 Task: Look for space in Tlalnepantla, Mexico from 9th June, 2023 to 16th June, 2023 for 2 adults in price range Rs.8000 to Rs.16000. Place can be entire place with 2 bedrooms having 2 beds and 1 bathroom. Property type can be house, flat, guest house. Booking option can be shelf check-in. Required host language is English.
Action: Mouse moved to (437, 82)
Screenshot: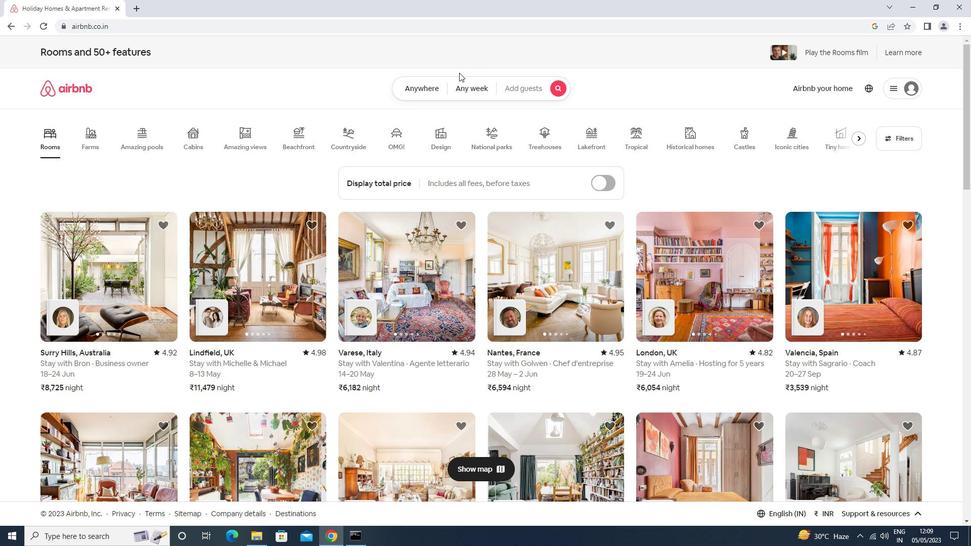 
Action: Mouse pressed left at (437, 82)
Screenshot: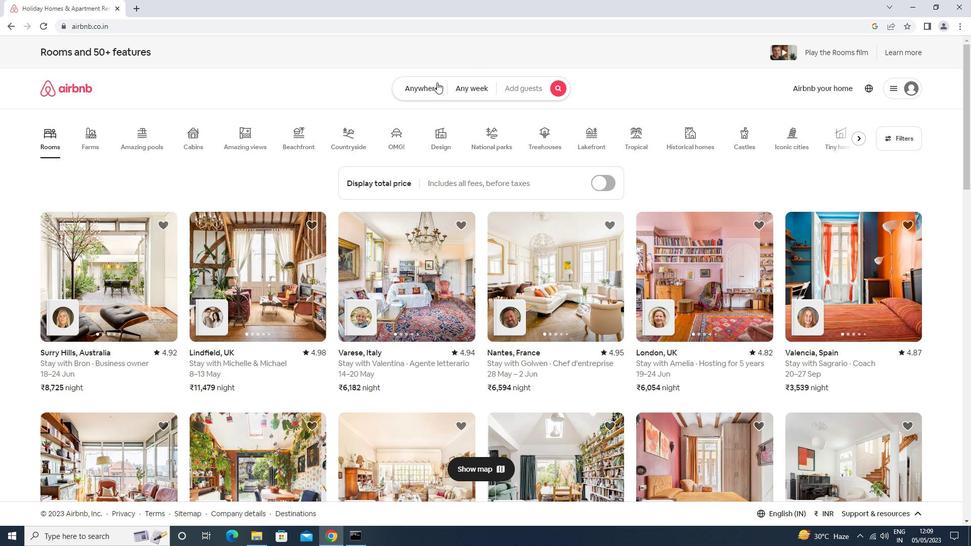 
Action: Mouse moved to (378, 118)
Screenshot: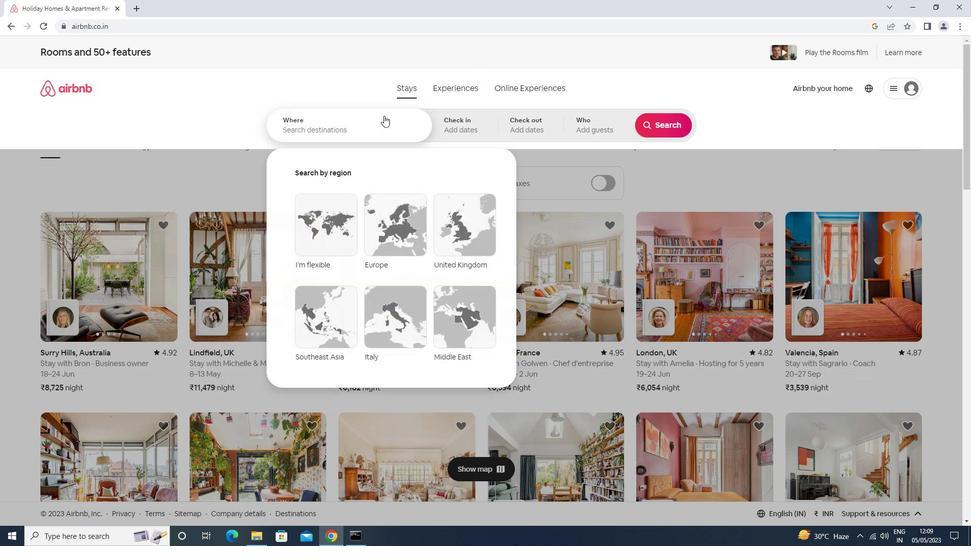 
Action: Mouse pressed left at (378, 118)
Screenshot: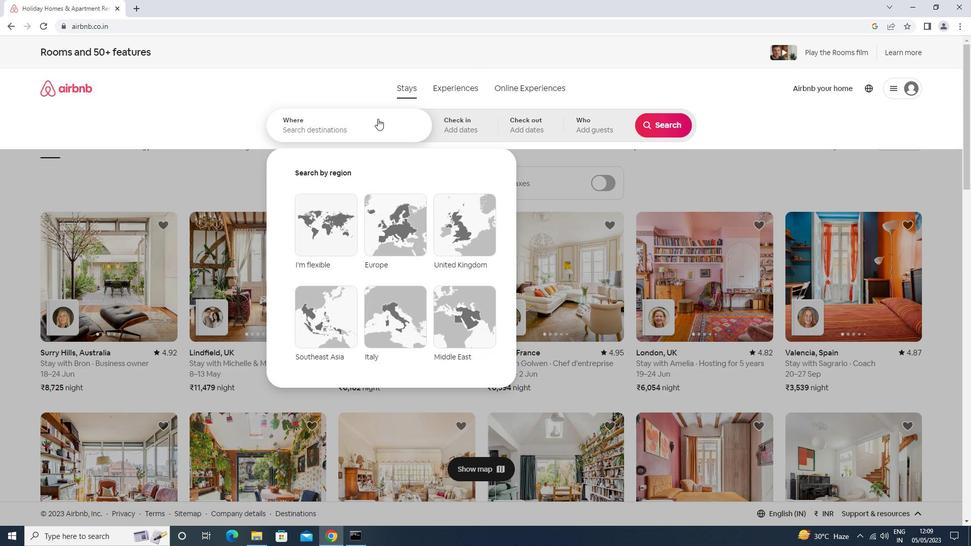 
Action: Key pressed tlaln<Key.down><Key.enter>
Screenshot: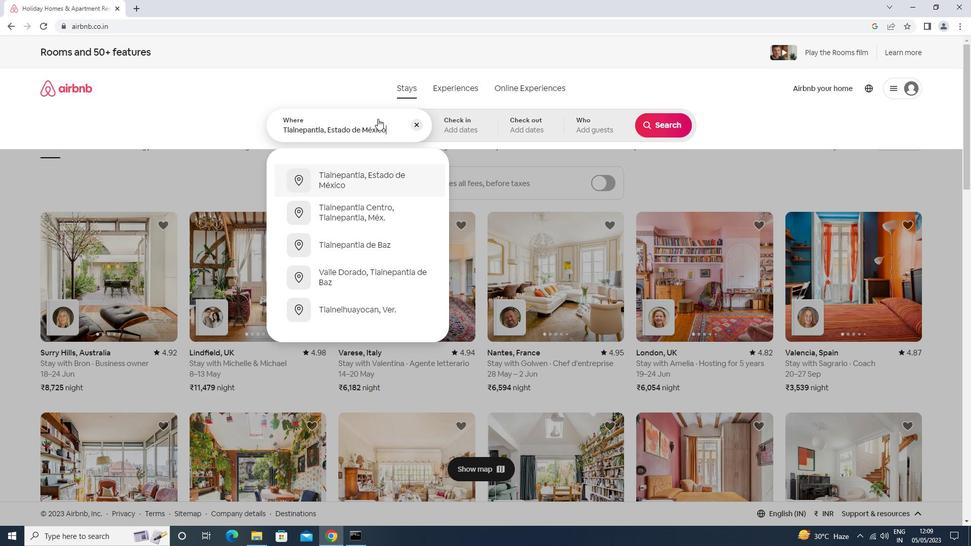 
Action: Mouse moved to (630, 270)
Screenshot: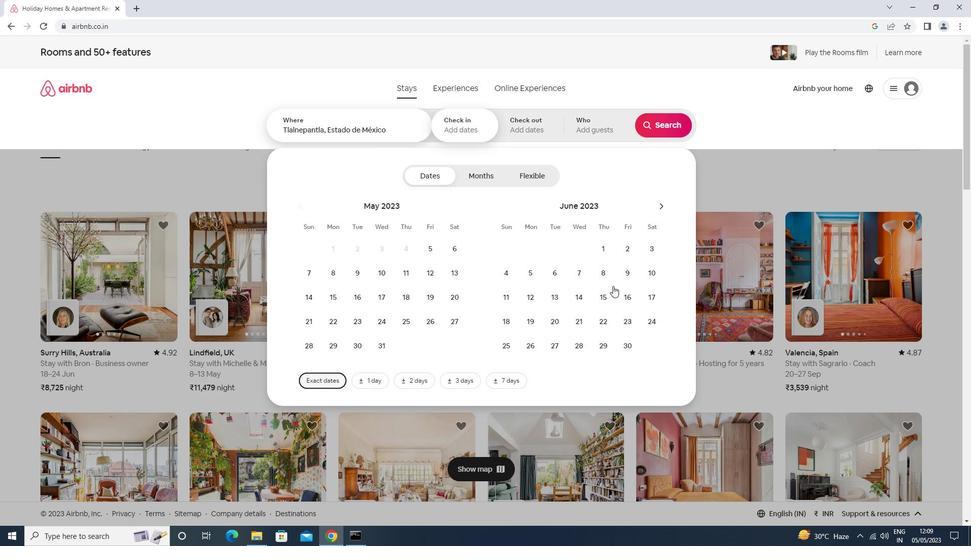 
Action: Mouse pressed left at (630, 270)
Screenshot: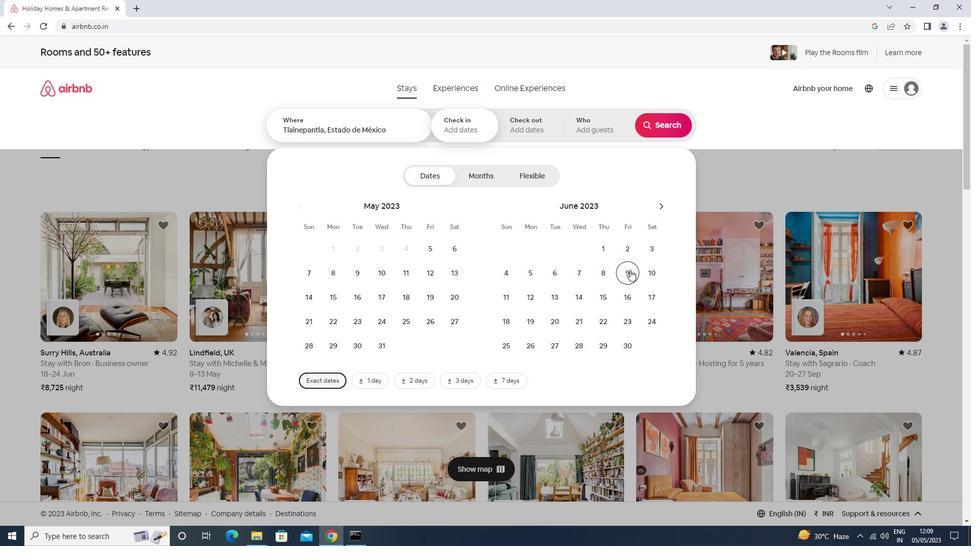 
Action: Mouse moved to (629, 298)
Screenshot: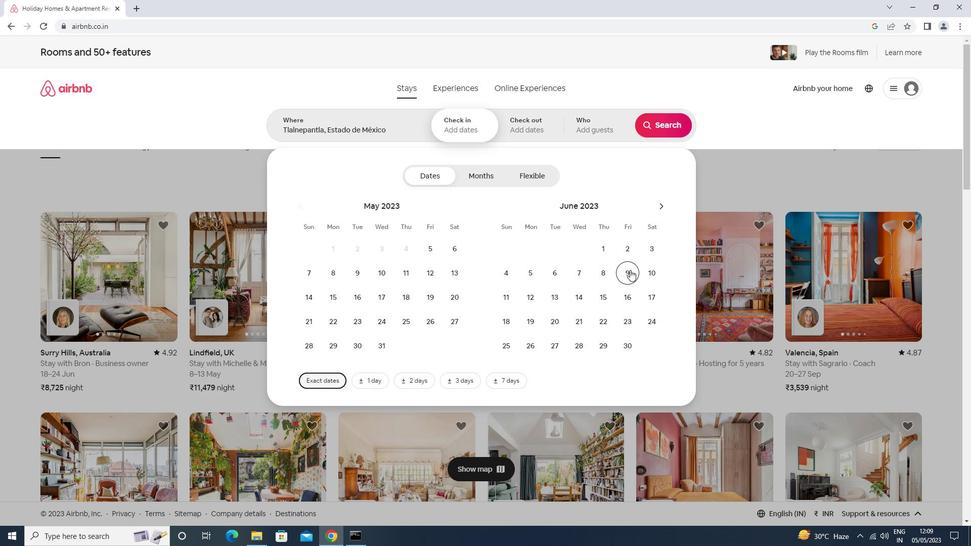 
Action: Mouse pressed left at (629, 298)
Screenshot: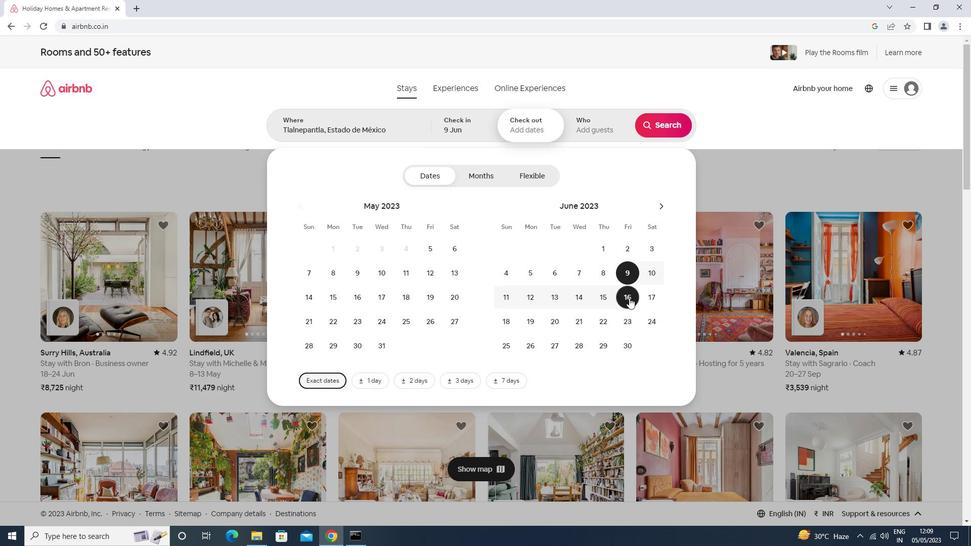
Action: Mouse moved to (596, 139)
Screenshot: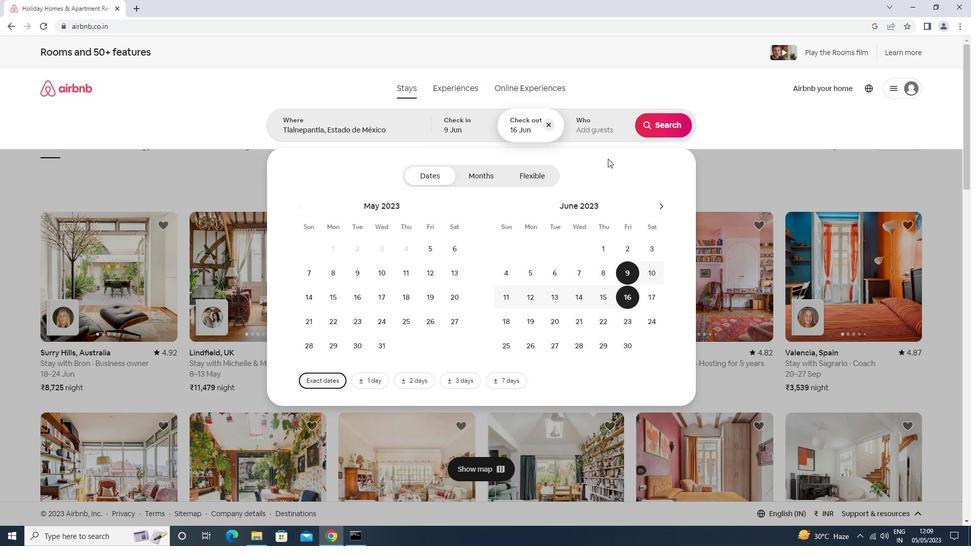 
Action: Mouse pressed left at (596, 139)
Screenshot: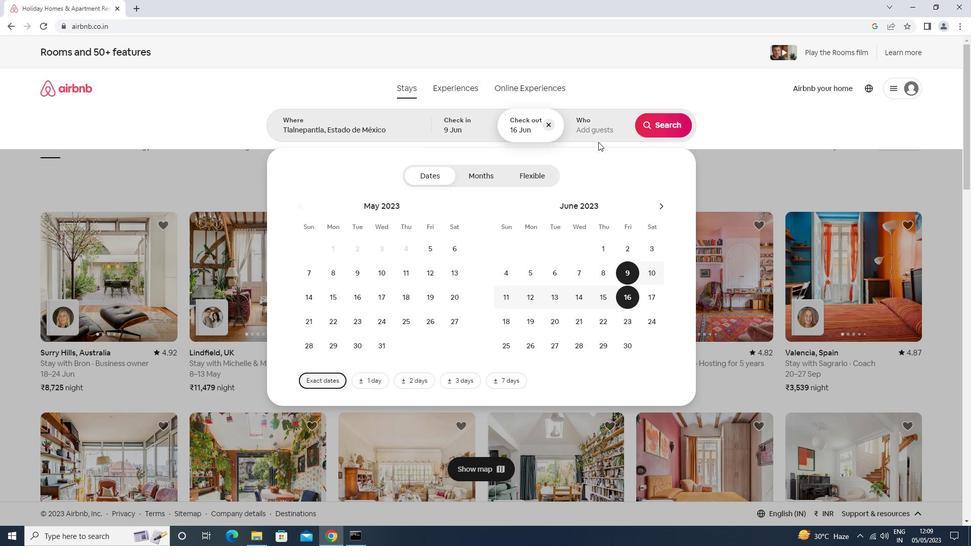 
Action: Mouse moved to (665, 179)
Screenshot: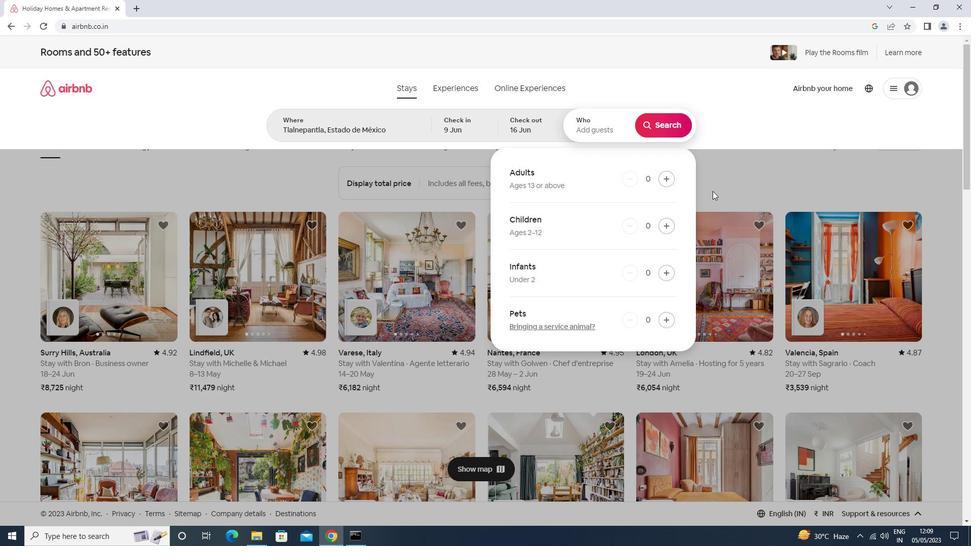 
Action: Mouse pressed left at (665, 179)
Screenshot: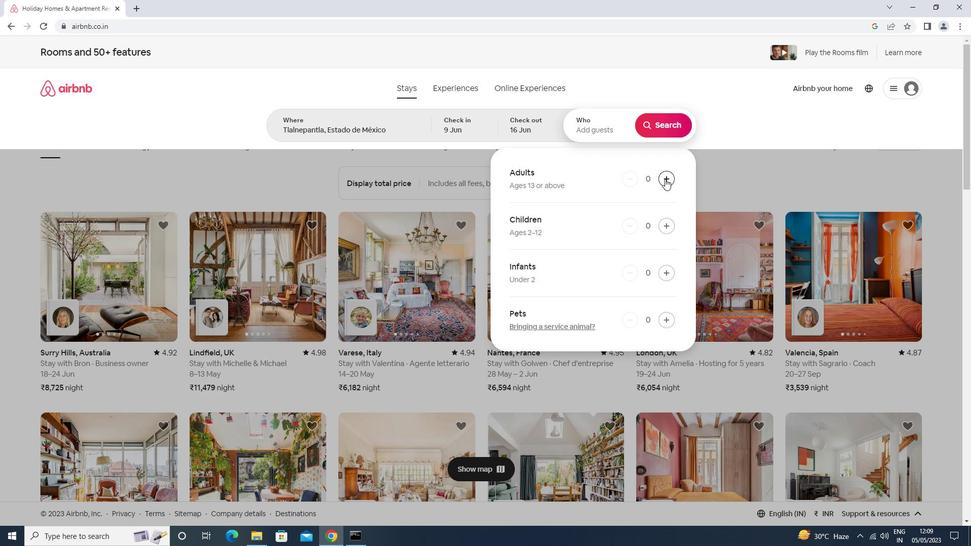 
Action: Mouse pressed left at (665, 179)
Screenshot: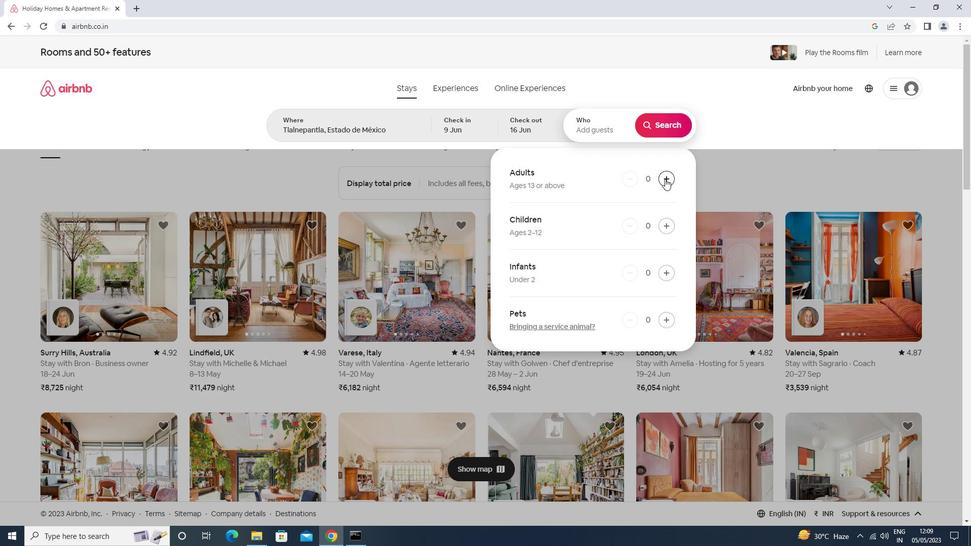 
Action: Mouse moved to (659, 131)
Screenshot: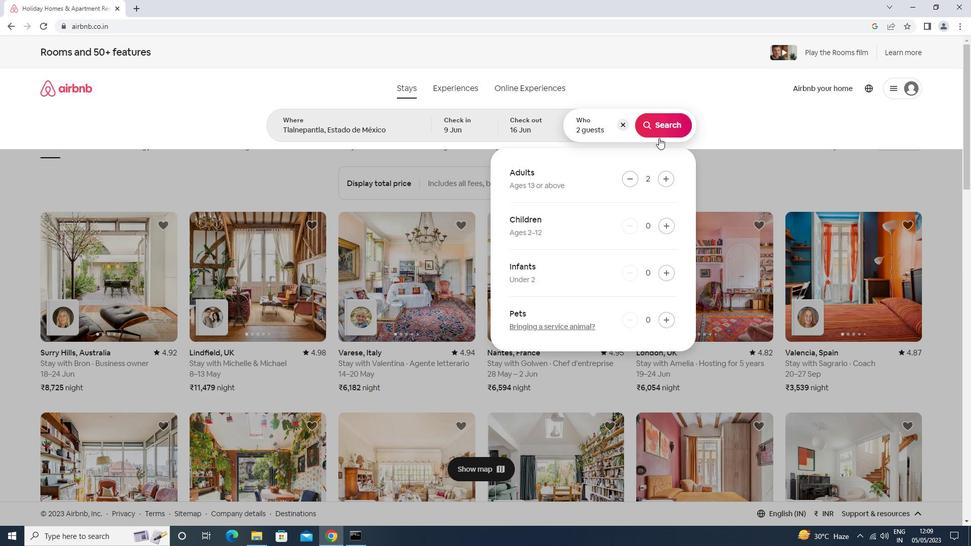 
Action: Mouse pressed left at (659, 131)
Screenshot: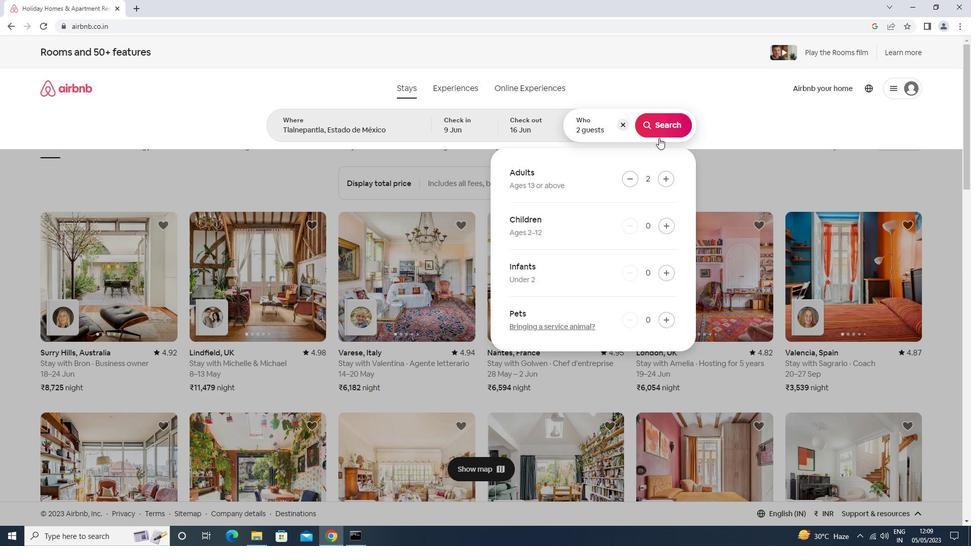 
Action: Mouse moved to (925, 101)
Screenshot: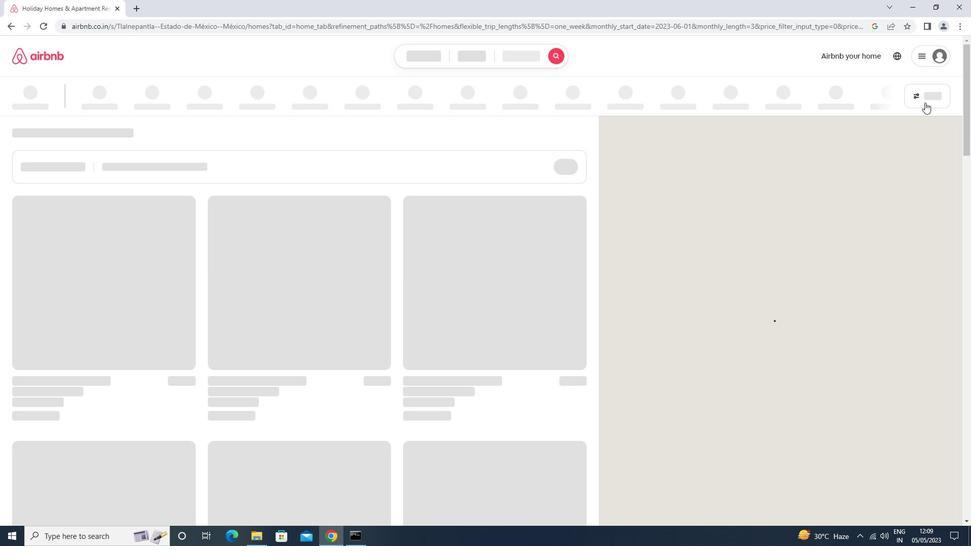 
Action: Mouse pressed left at (925, 101)
Screenshot: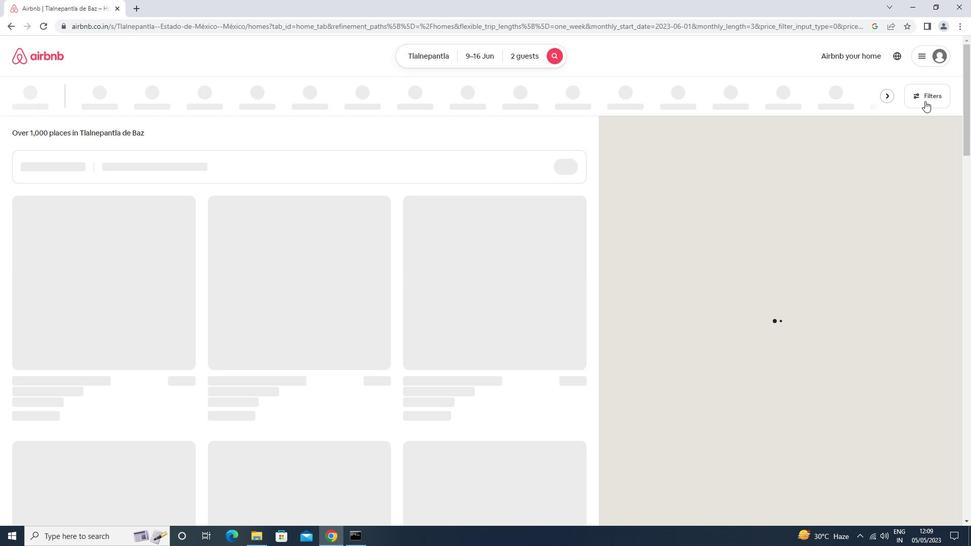 
Action: Mouse moved to (368, 342)
Screenshot: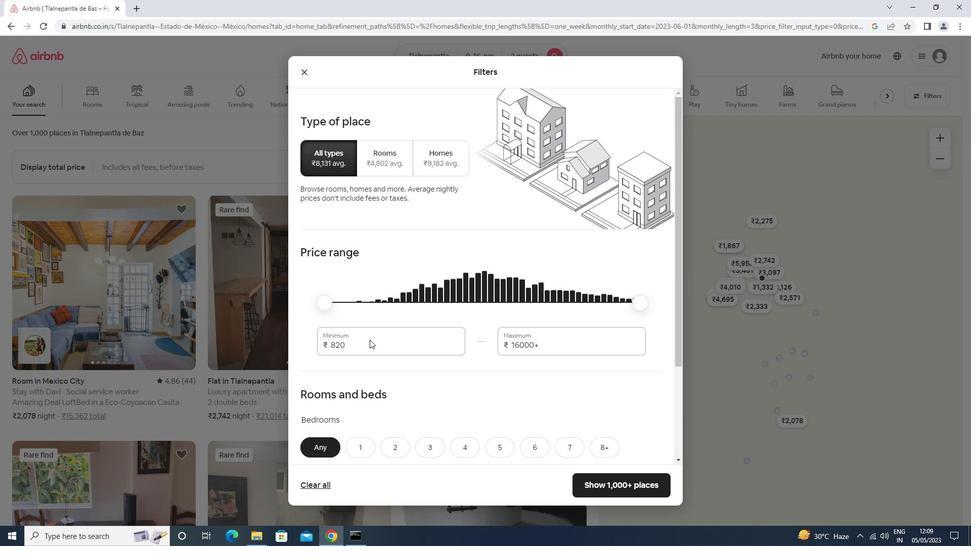 
Action: Mouse pressed left at (368, 342)
Screenshot: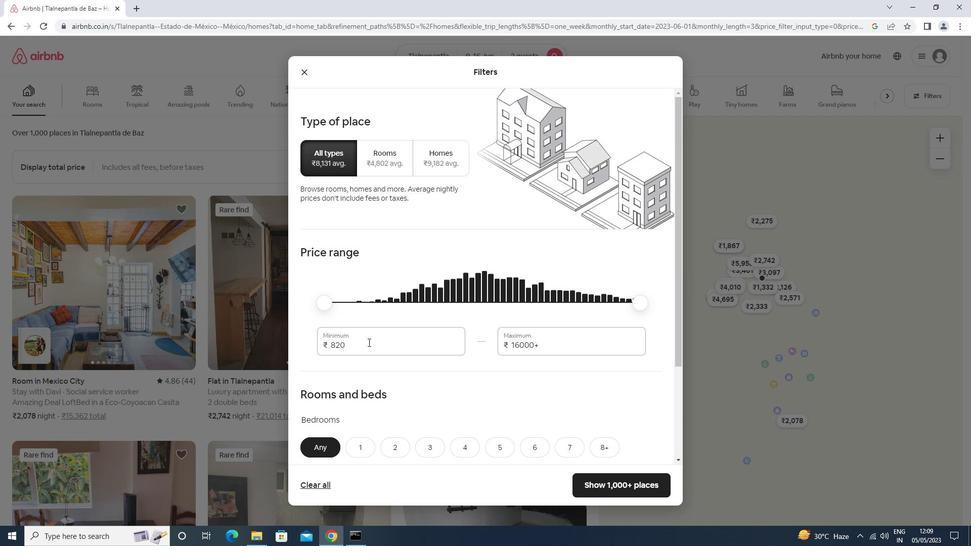 
Action: Key pressed <Key.backspace><Key.backspace><Key.backspace><Key.backspace>8000<Key.tab>16000
Screenshot: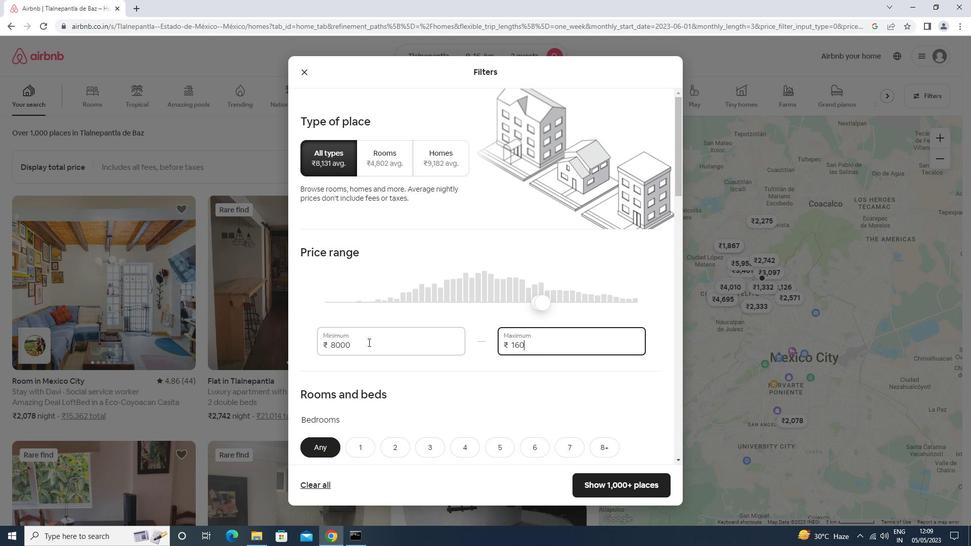 
Action: Mouse scrolled (368, 342) with delta (0, 0)
Screenshot: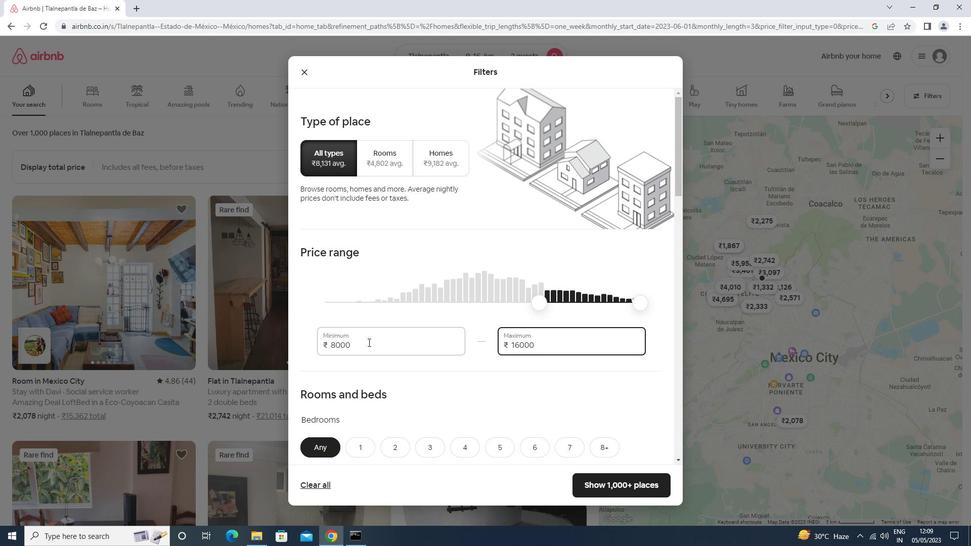 
Action: Mouse scrolled (368, 342) with delta (0, 0)
Screenshot: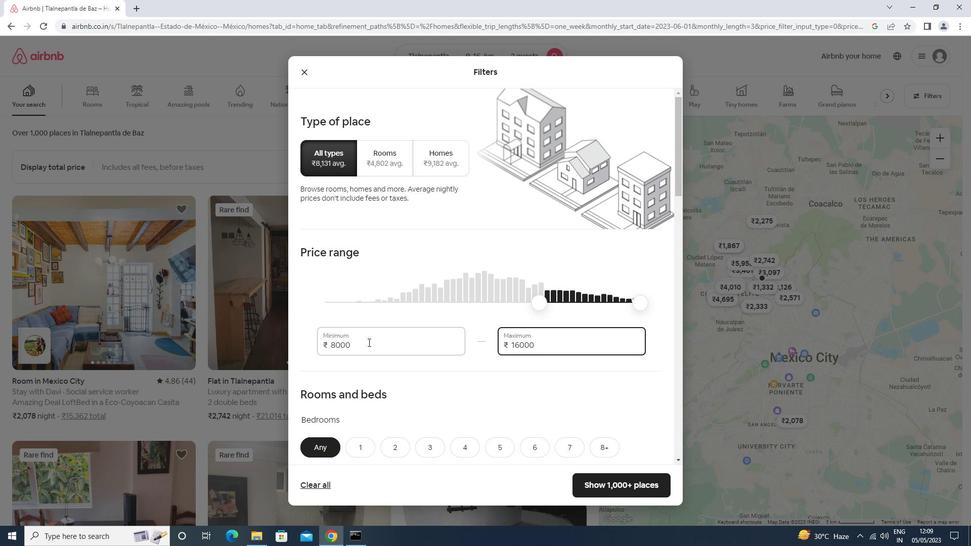 
Action: Mouse scrolled (368, 342) with delta (0, 0)
Screenshot: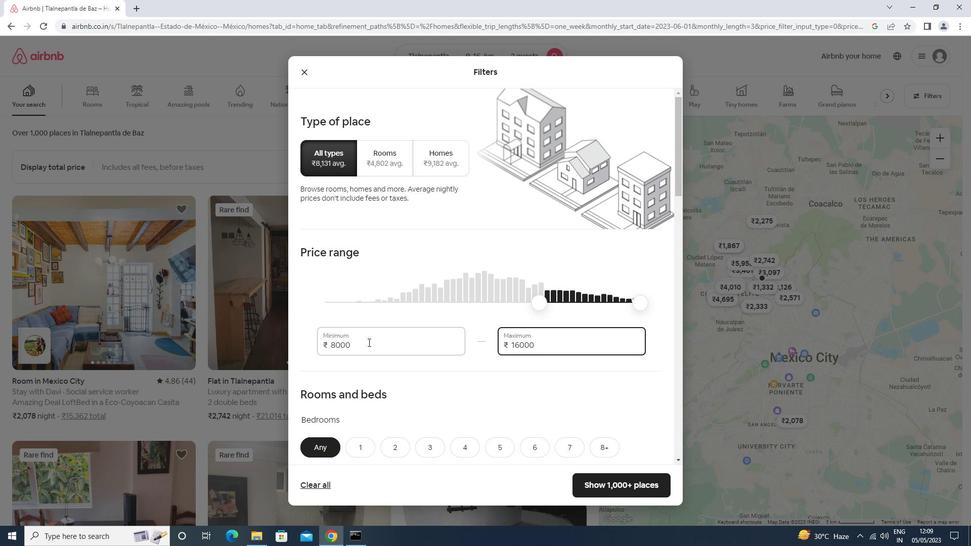 
Action: Mouse scrolled (368, 342) with delta (0, 0)
Screenshot: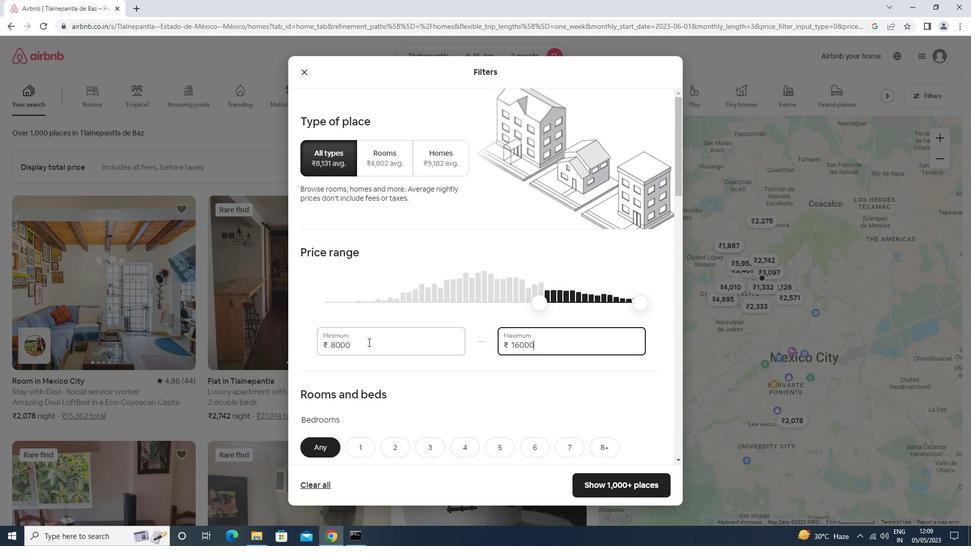 
Action: Mouse moved to (400, 247)
Screenshot: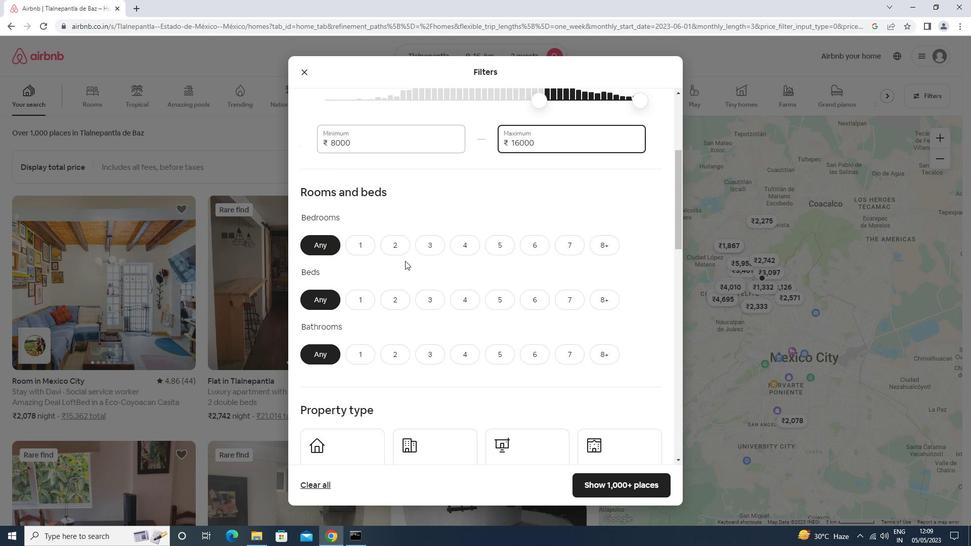 
Action: Mouse pressed left at (400, 247)
Screenshot: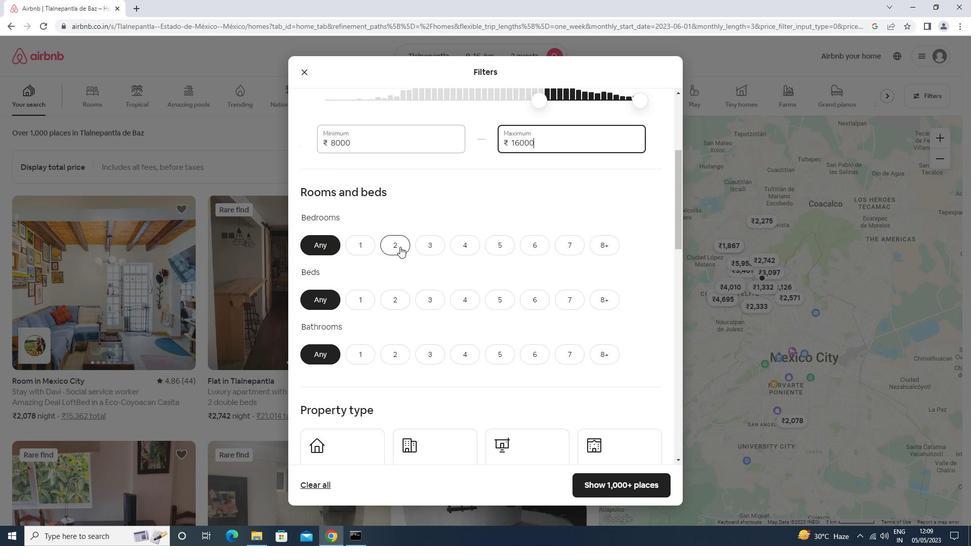 
Action: Mouse moved to (424, 301)
Screenshot: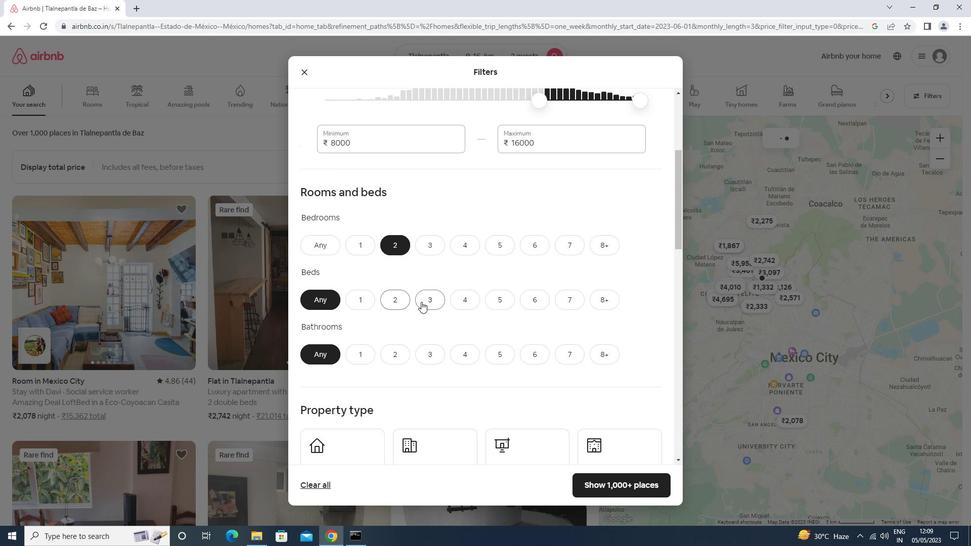
Action: Mouse pressed left at (424, 301)
Screenshot: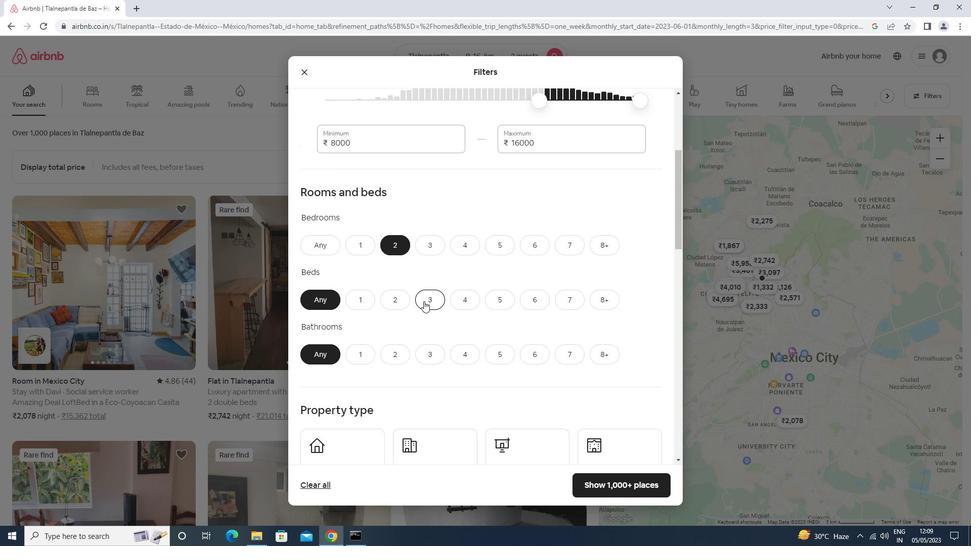 
Action: Mouse moved to (401, 301)
Screenshot: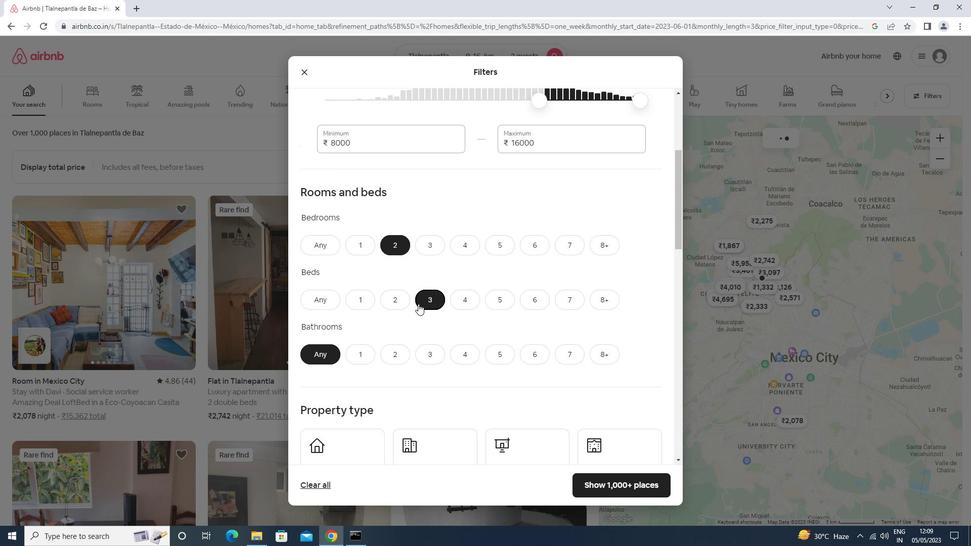 
Action: Mouse pressed left at (401, 301)
Screenshot: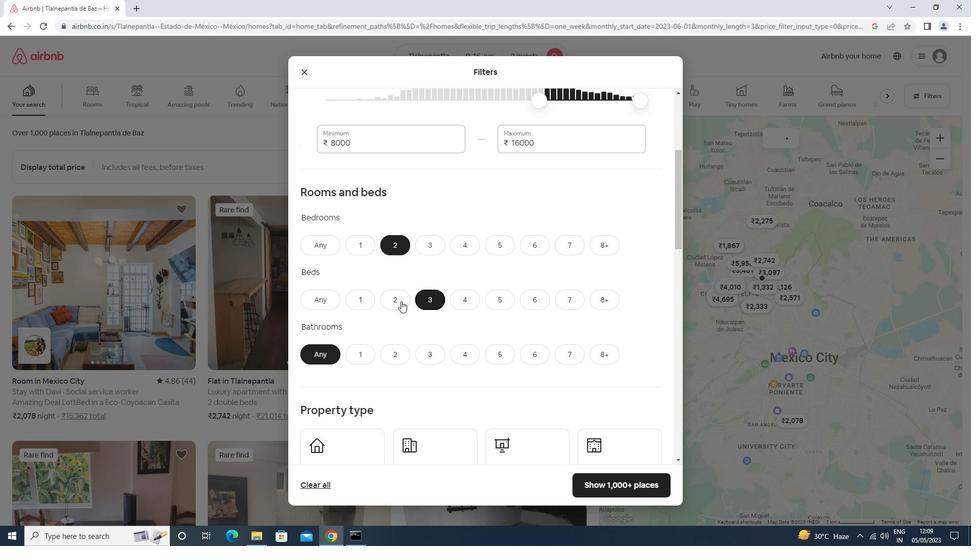 
Action: Mouse moved to (364, 354)
Screenshot: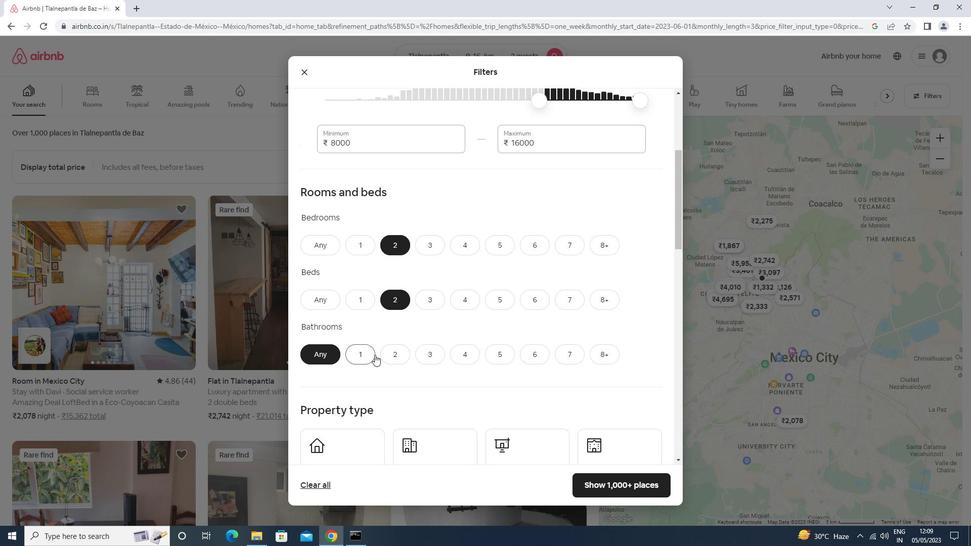 
Action: Mouse pressed left at (364, 354)
Screenshot: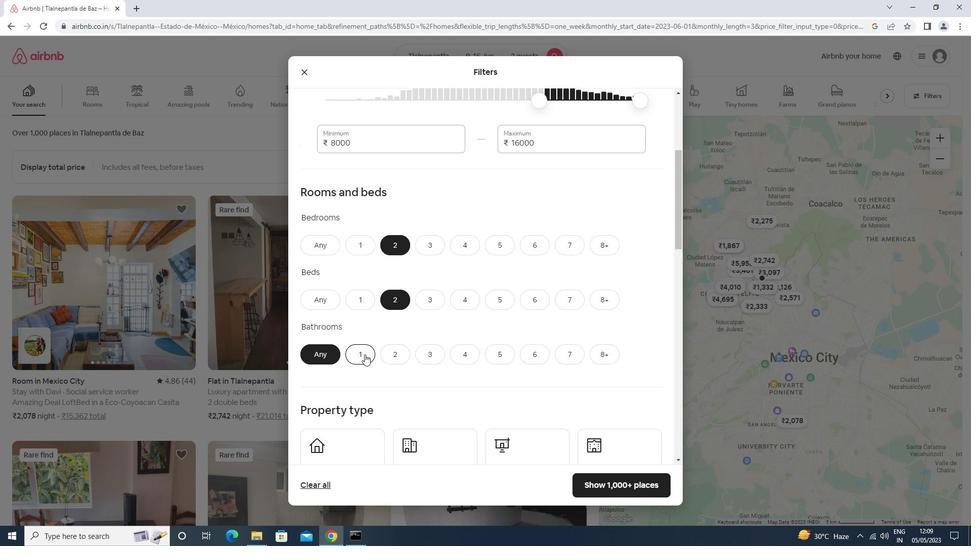 
Action: Mouse scrolled (364, 353) with delta (0, 0)
Screenshot: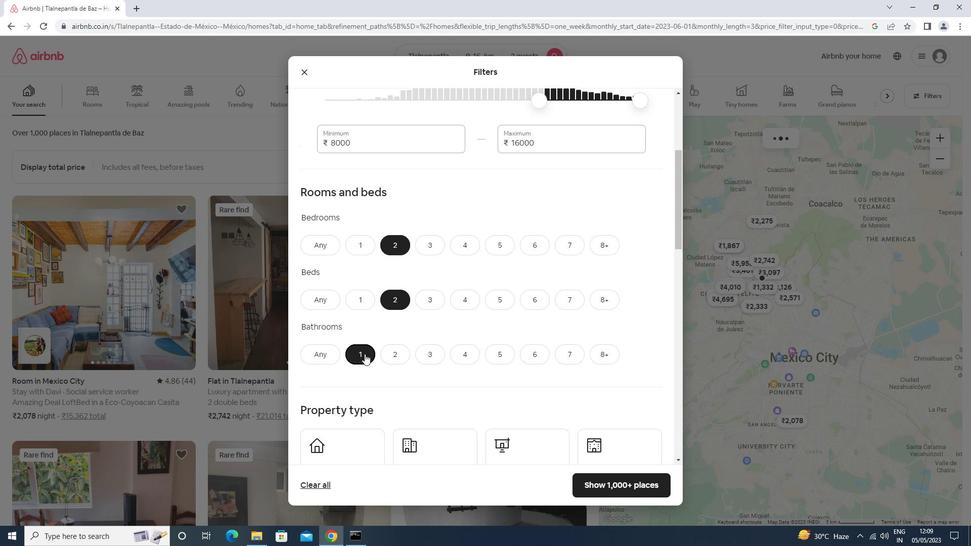 
Action: Mouse scrolled (364, 353) with delta (0, 0)
Screenshot: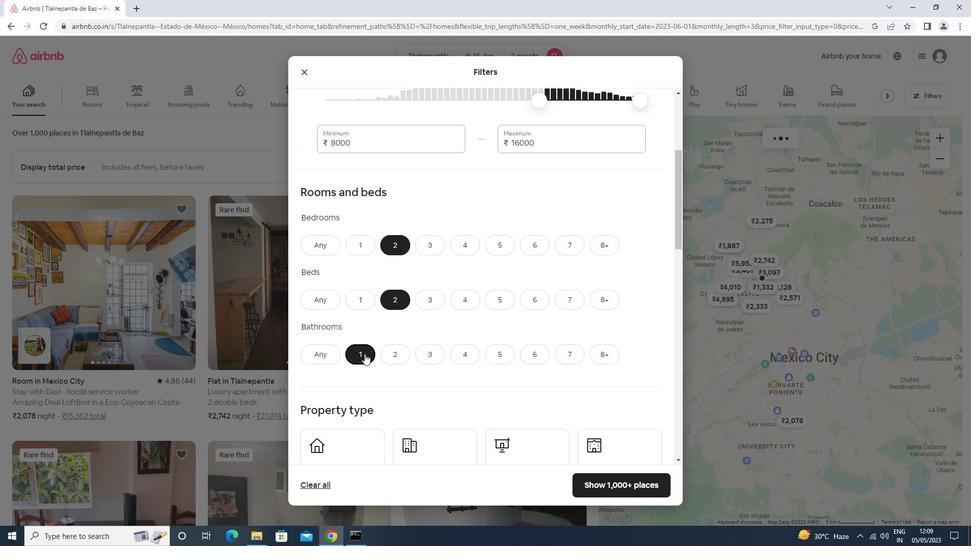 
Action: Mouse scrolled (364, 353) with delta (0, 0)
Screenshot: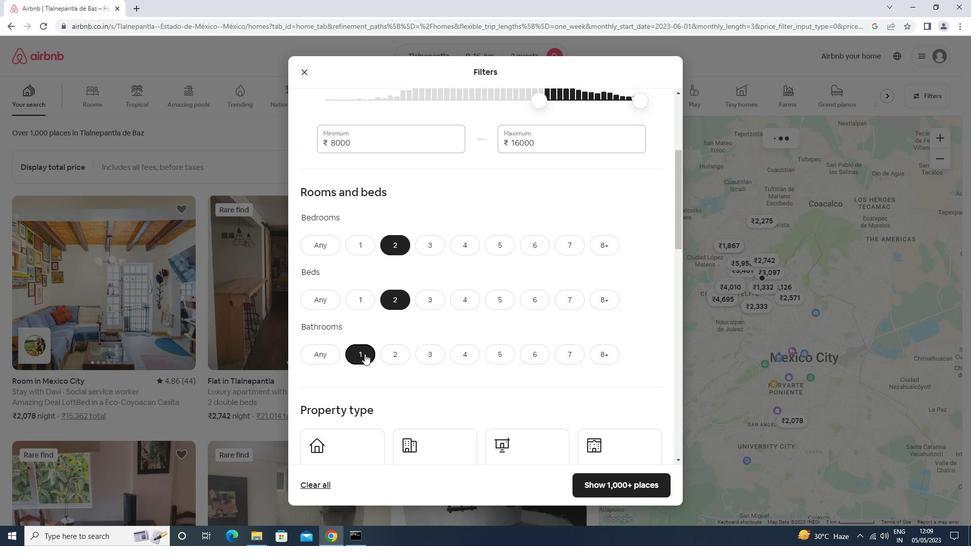 
Action: Mouse scrolled (364, 353) with delta (0, 0)
Screenshot: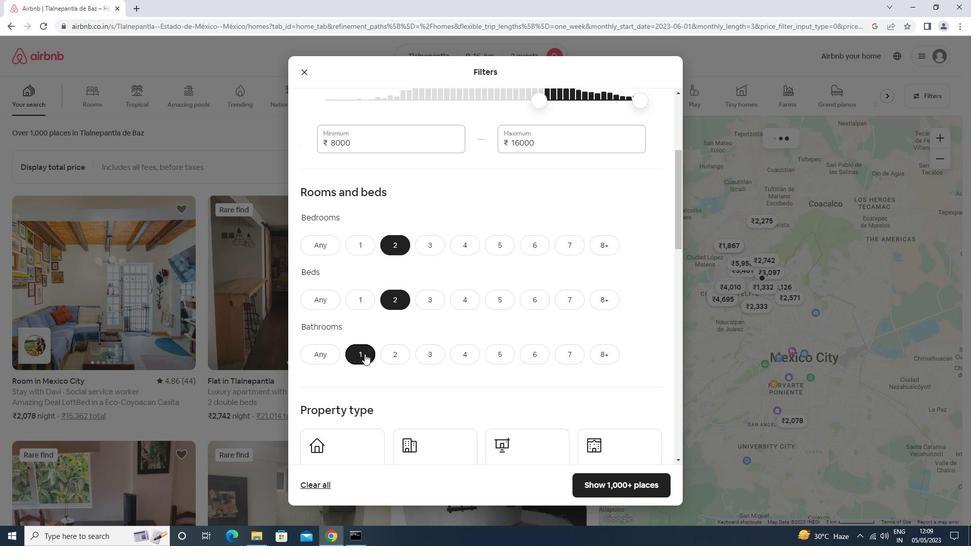 
Action: Mouse moved to (364, 268)
Screenshot: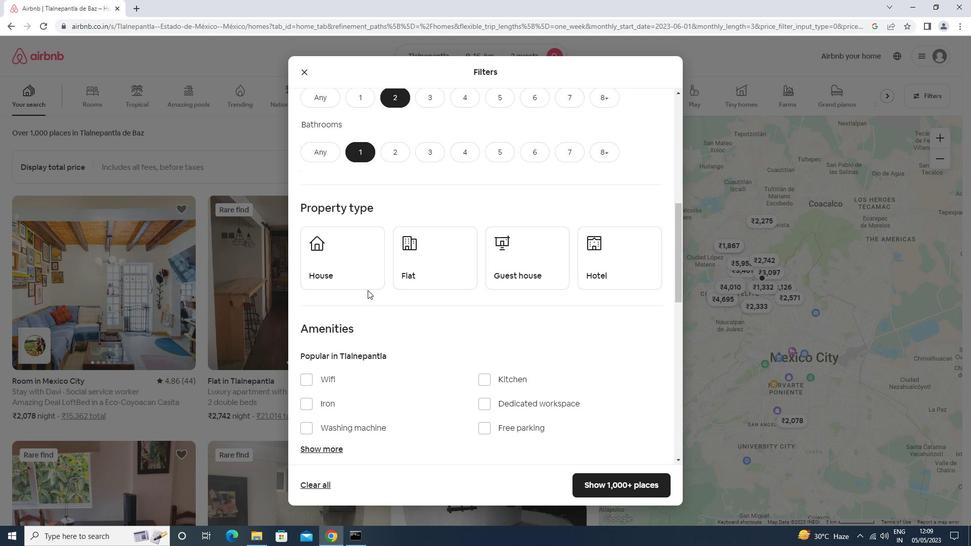 
Action: Mouse pressed left at (364, 268)
Screenshot: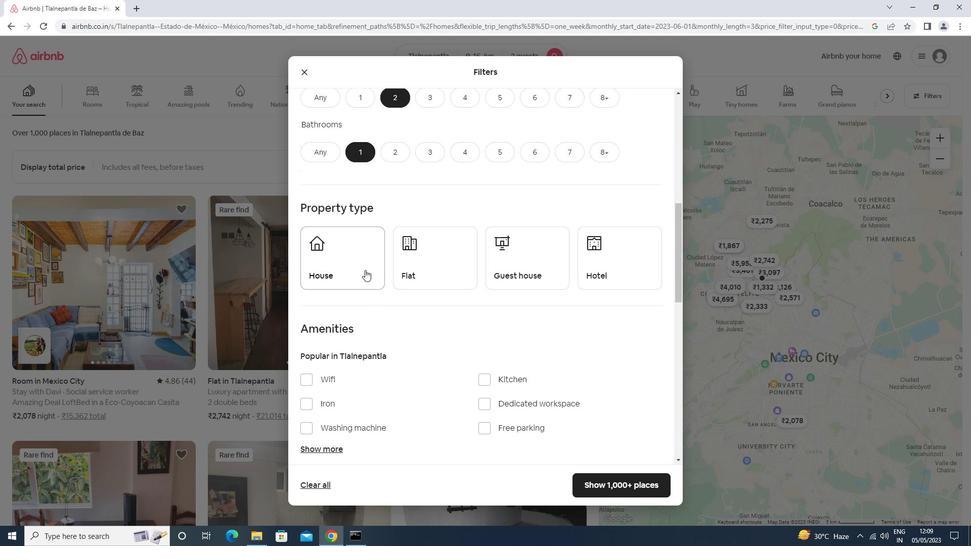 
Action: Mouse moved to (428, 269)
Screenshot: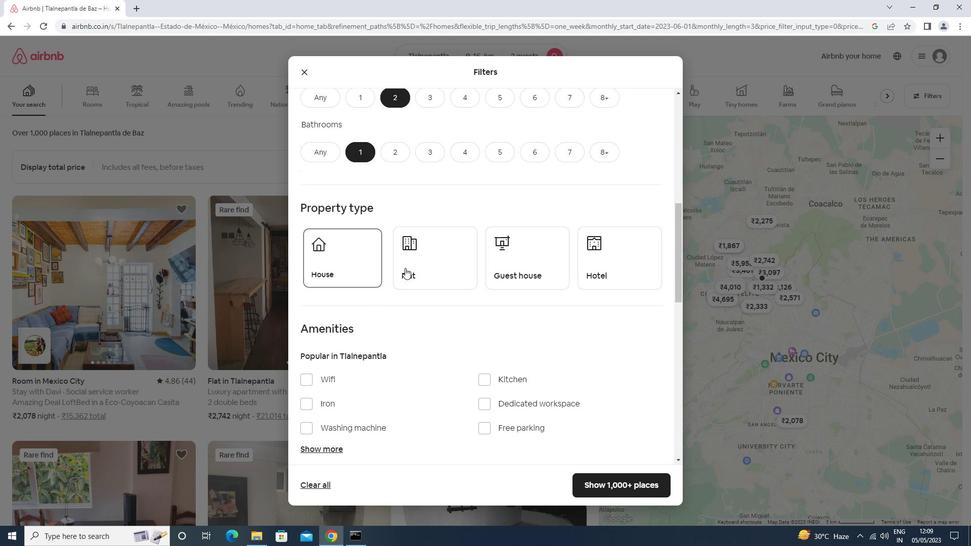 
Action: Mouse pressed left at (428, 269)
Screenshot: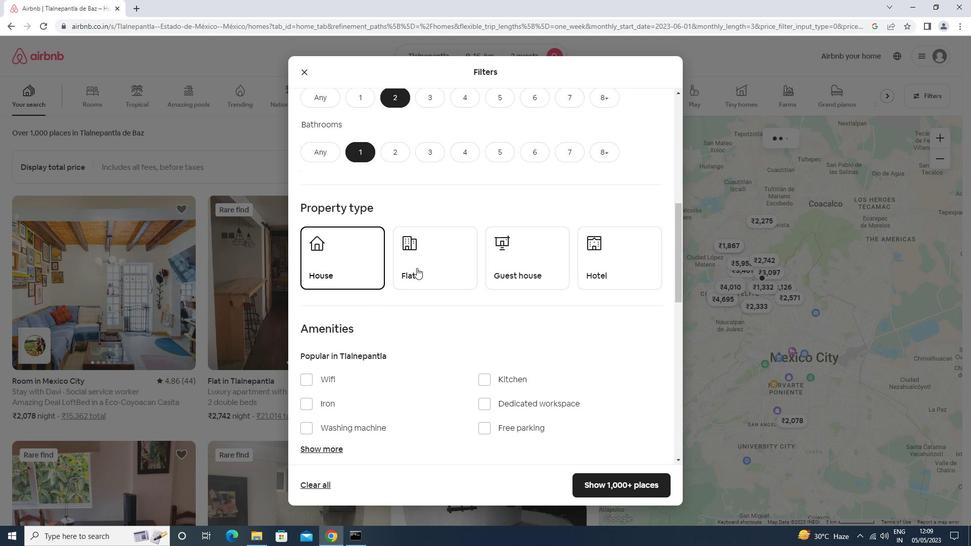 
Action: Mouse moved to (512, 271)
Screenshot: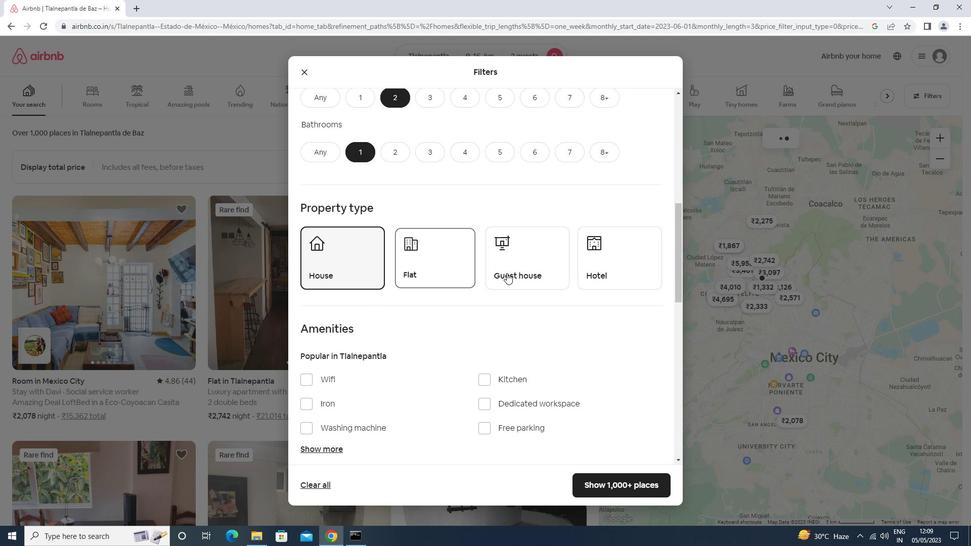 
Action: Mouse pressed left at (512, 271)
Screenshot: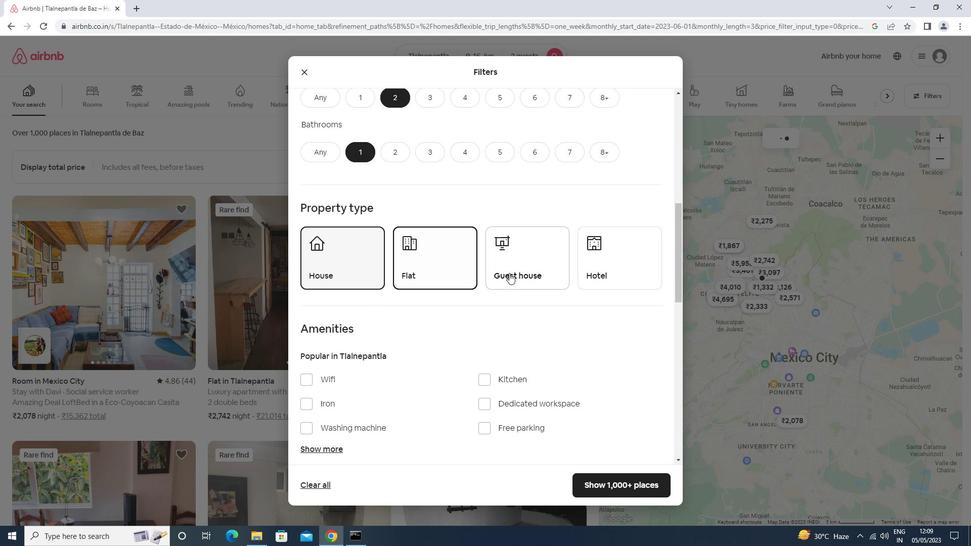 
Action: Mouse moved to (514, 271)
Screenshot: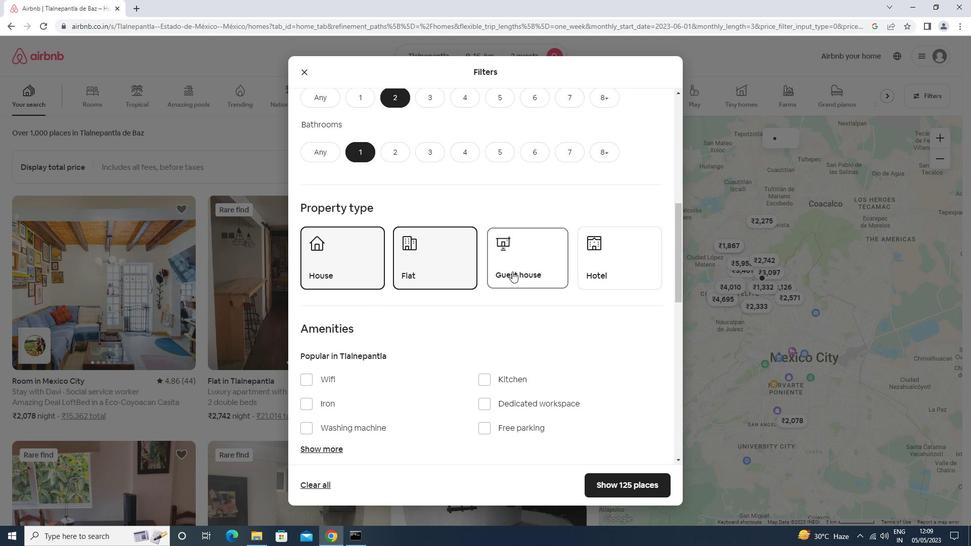 
Action: Mouse scrolled (514, 271) with delta (0, 0)
Screenshot: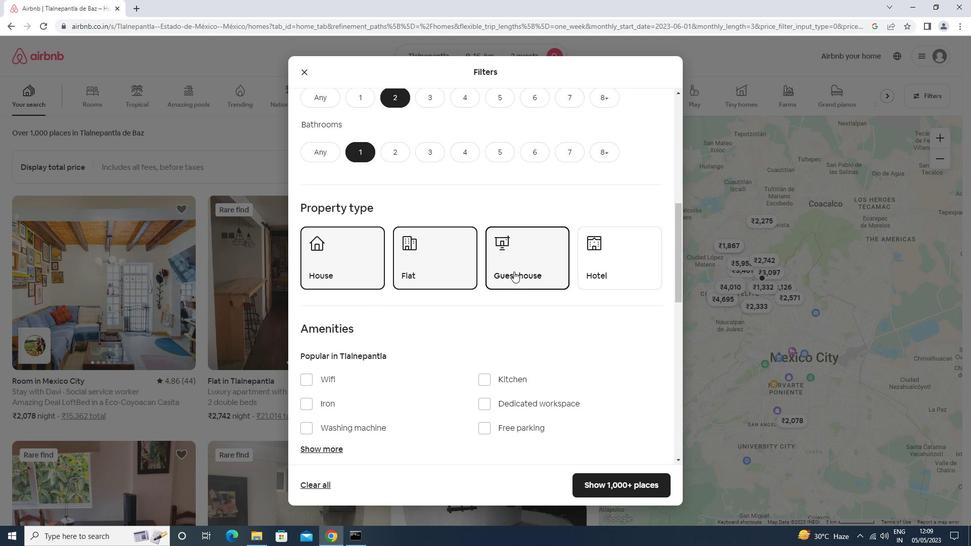 
Action: Mouse scrolled (514, 271) with delta (0, 0)
Screenshot: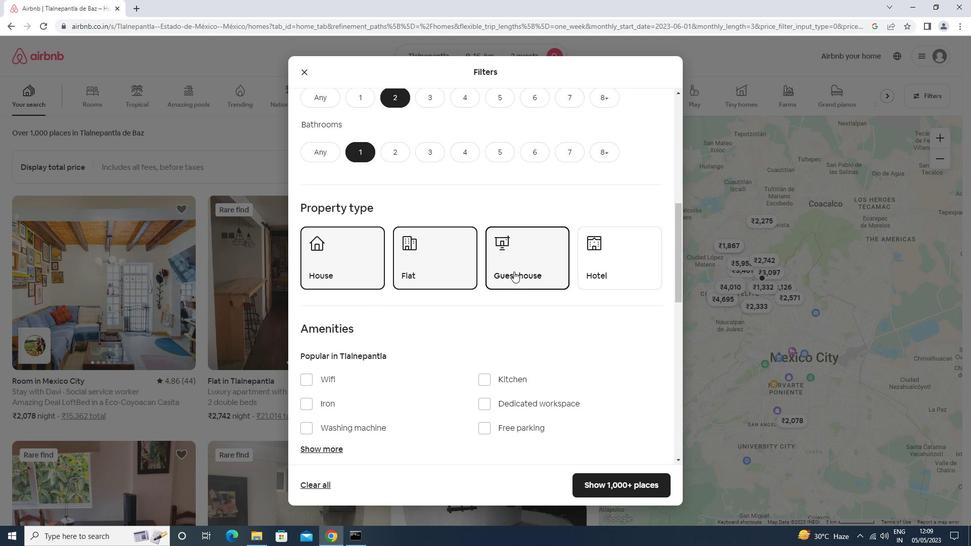 
Action: Mouse scrolled (514, 271) with delta (0, 0)
Screenshot: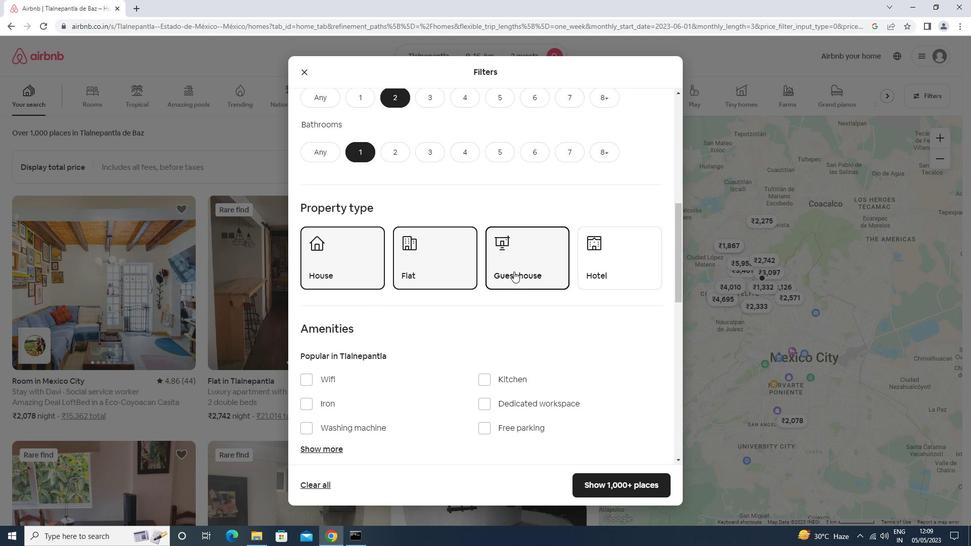
Action: Mouse scrolled (514, 271) with delta (0, 0)
Screenshot: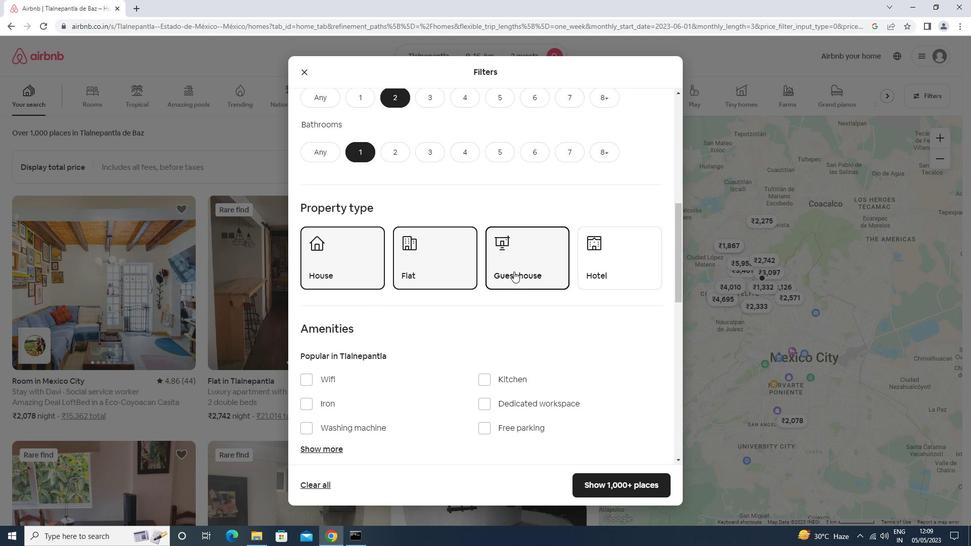 
Action: Mouse moved to (633, 365)
Screenshot: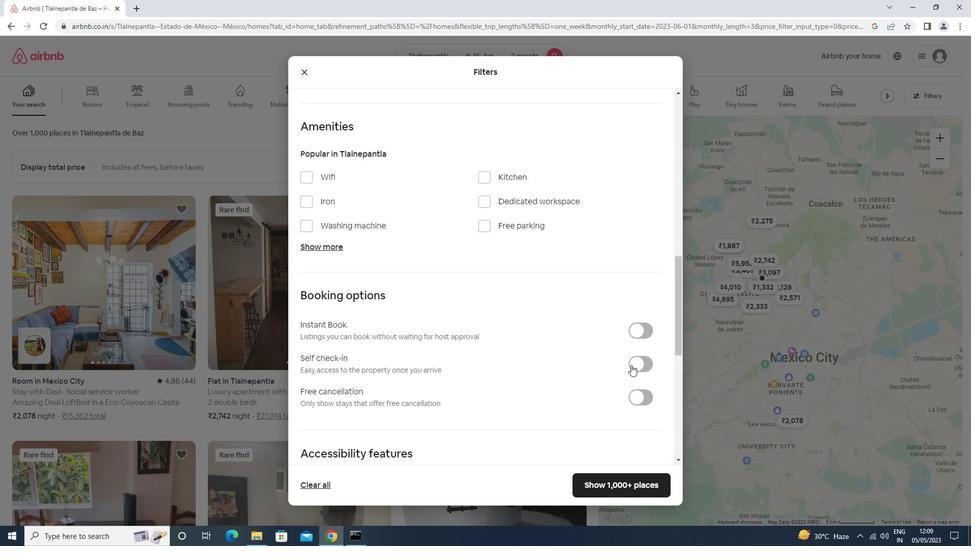 
Action: Mouse pressed left at (633, 365)
Screenshot: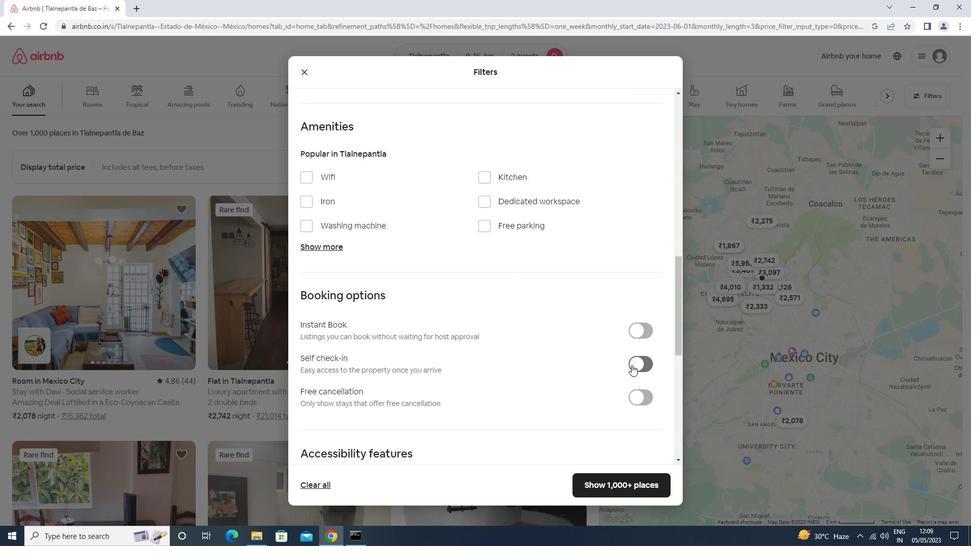 
Action: Mouse moved to (633, 365)
Screenshot: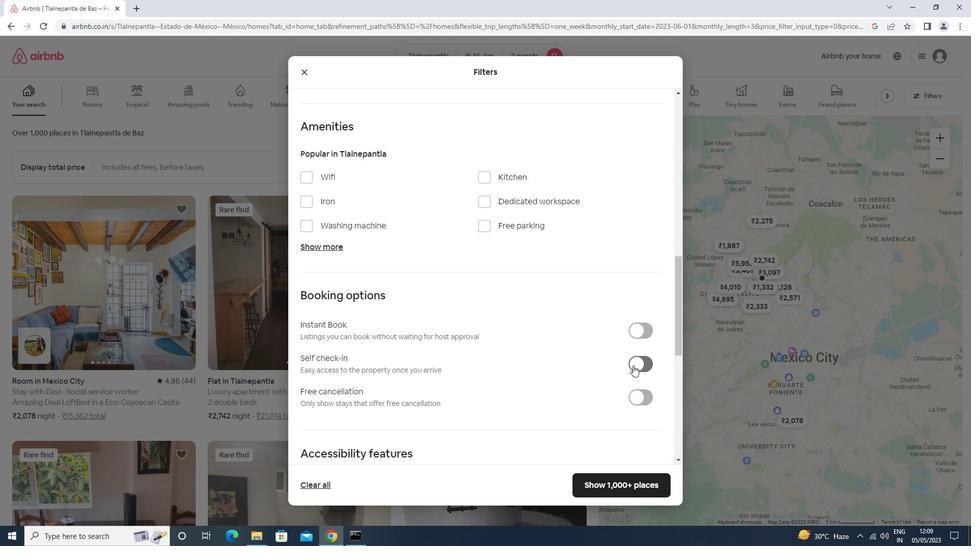 
Action: Mouse scrolled (633, 364) with delta (0, 0)
Screenshot: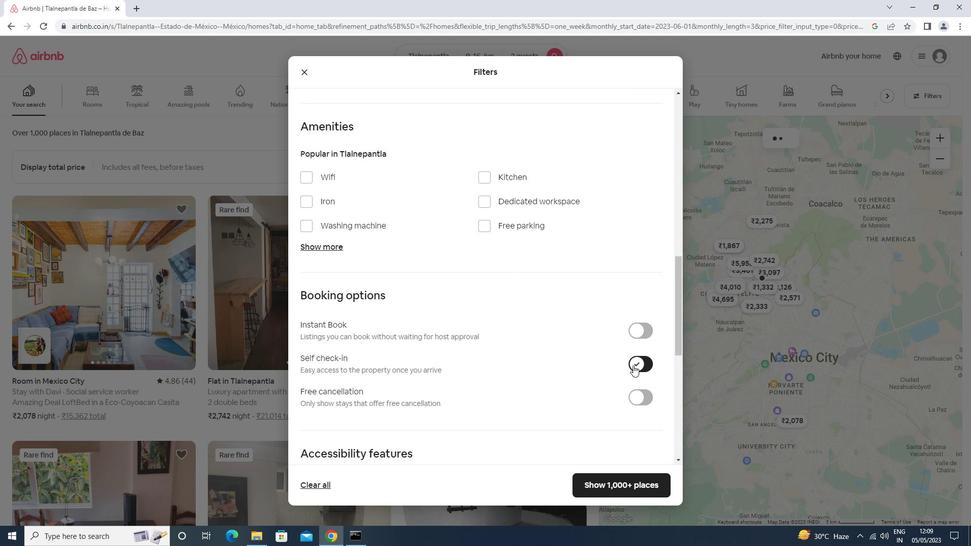 
Action: Mouse scrolled (633, 364) with delta (0, 0)
Screenshot: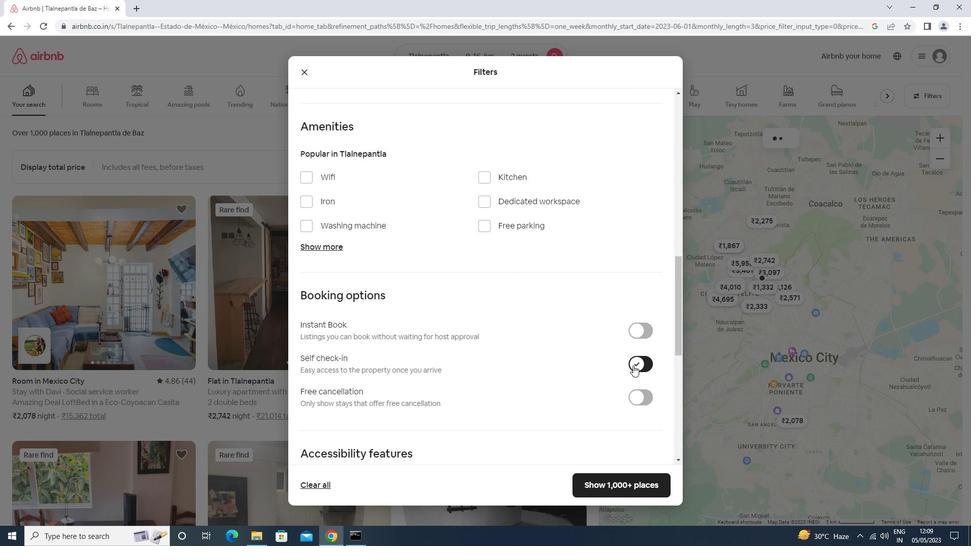 
Action: Mouse scrolled (633, 364) with delta (0, 0)
Screenshot: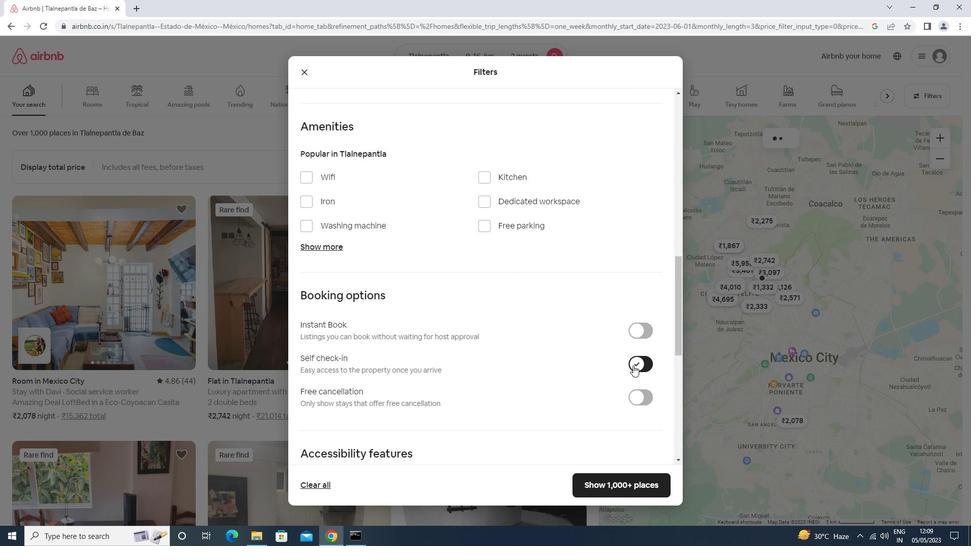 
Action: Mouse scrolled (633, 364) with delta (0, 0)
Screenshot: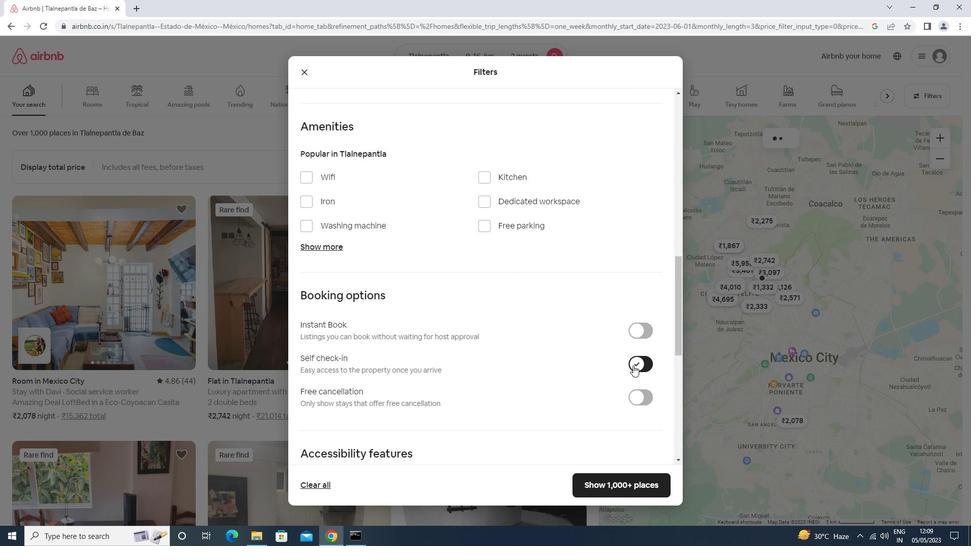 
Action: Mouse scrolled (633, 364) with delta (0, 0)
Screenshot: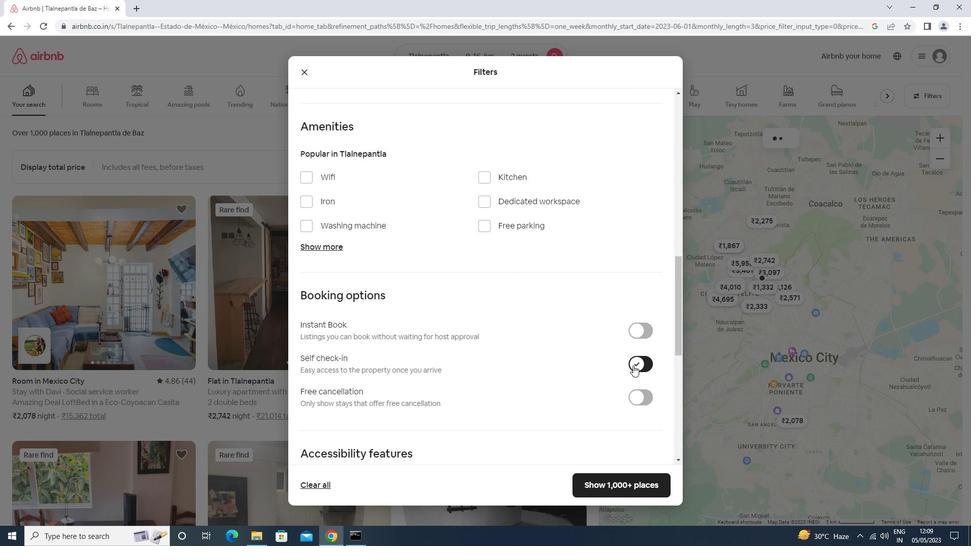 
Action: Mouse scrolled (633, 364) with delta (0, 0)
Screenshot: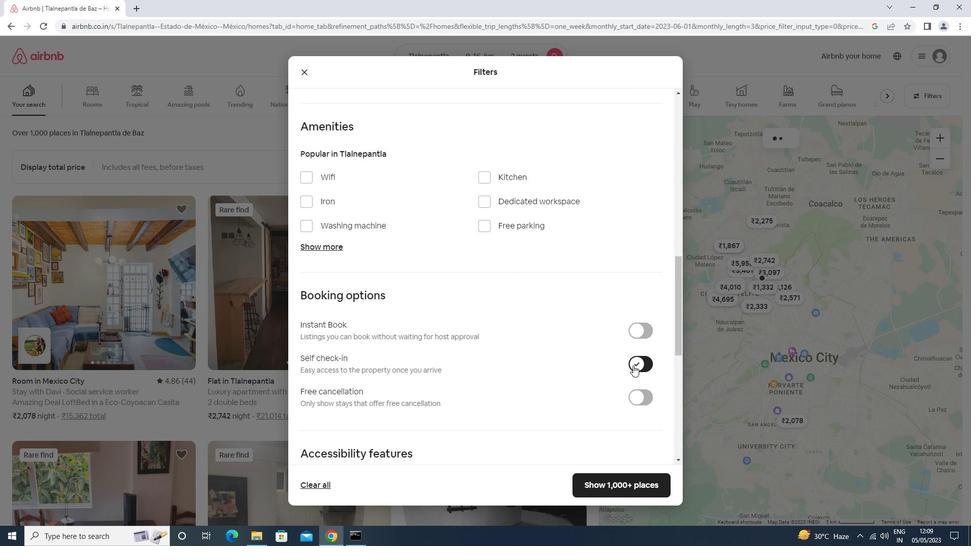
Action: Mouse scrolled (633, 364) with delta (0, 0)
Screenshot: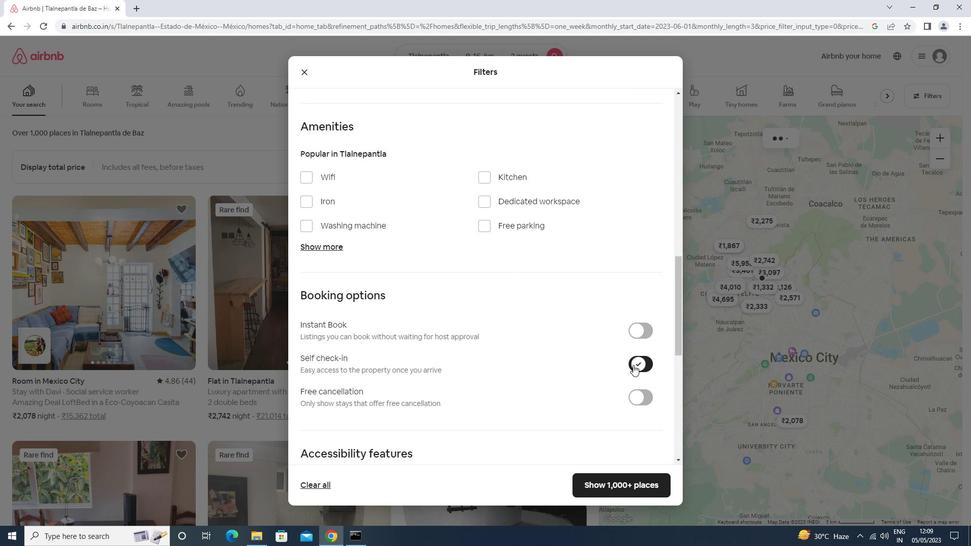 
Action: Mouse moved to (353, 420)
Screenshot: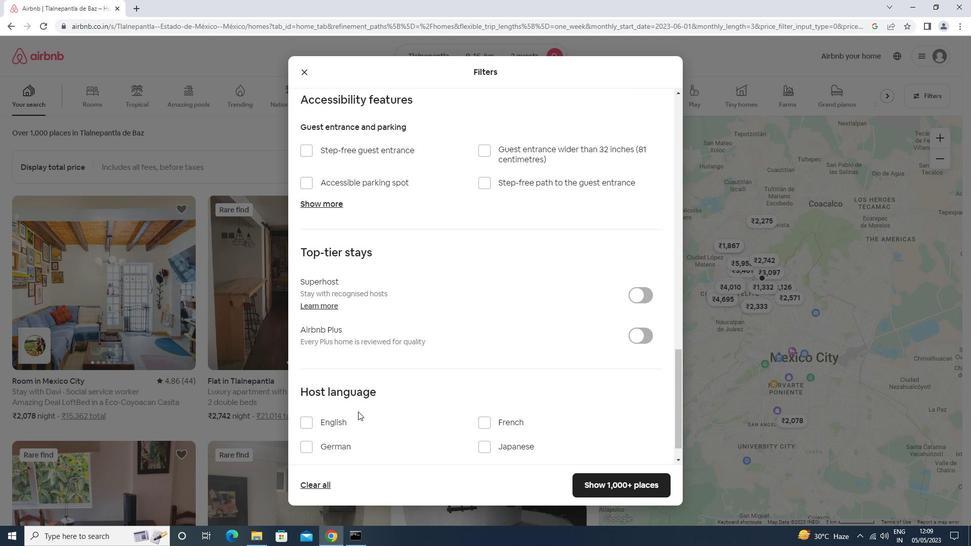 
Action: Mouse pressed left at (353, 420)
Screenshot: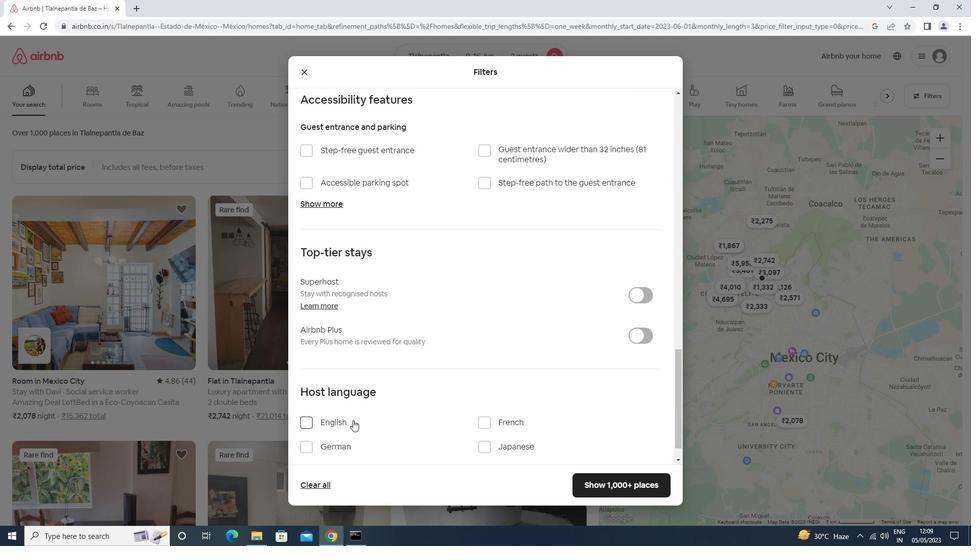 
Action: Mouse moved to (633, 493)
Screenshot: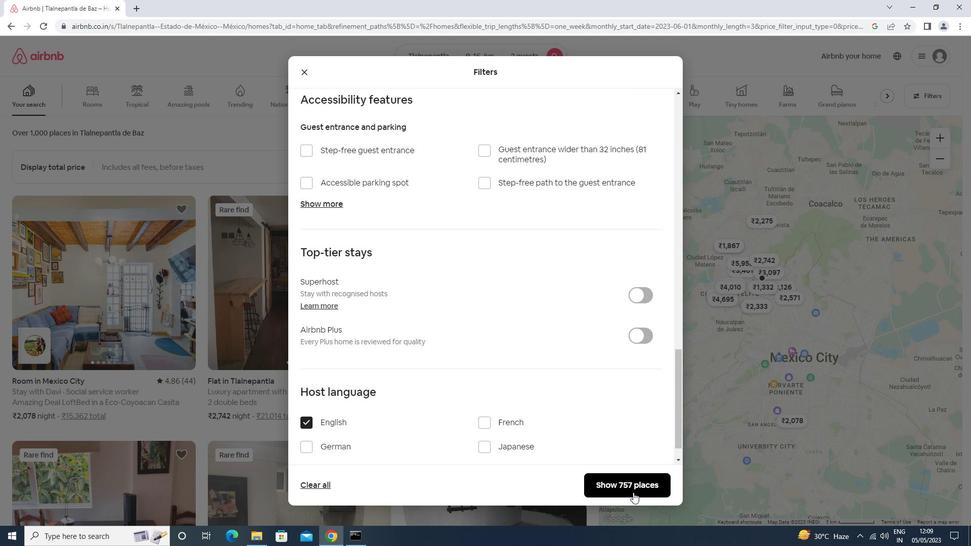 
Action: Mouse pressed left at (633, 493)
Screenshot: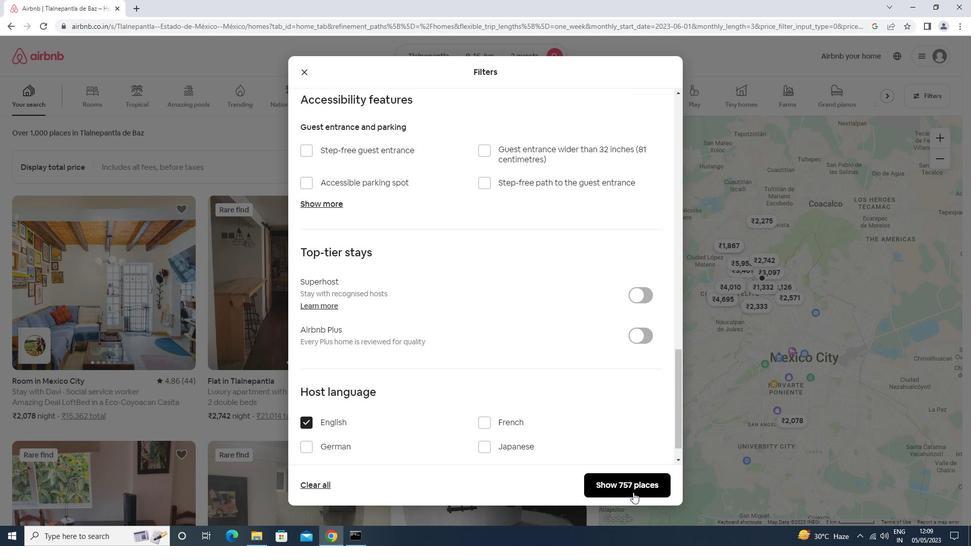 
Action: Mouse moved to (634, 489)
Screenshot: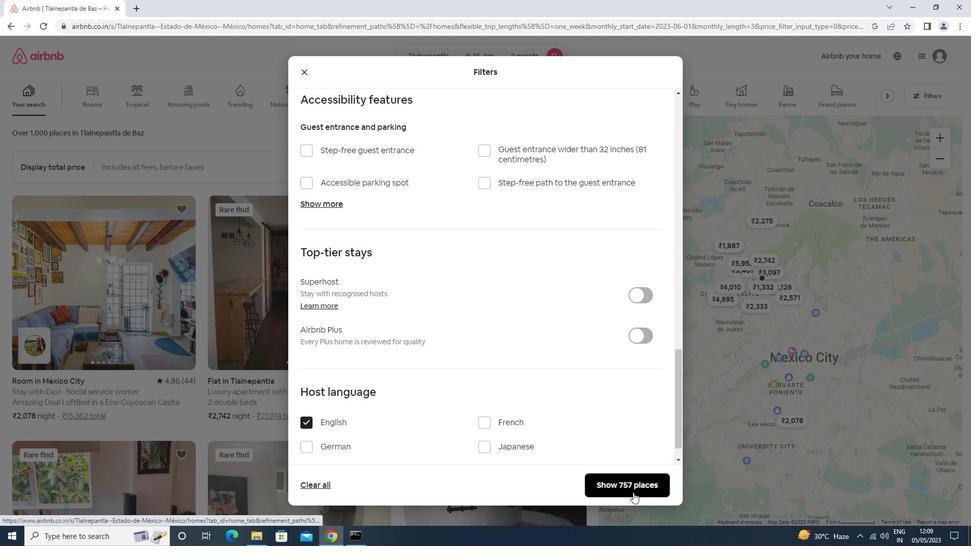 
